 Task: Check a repository's "Commit History Graph" for code visualization.
Action: Mouse moved to (1236, 78)
Screenshot: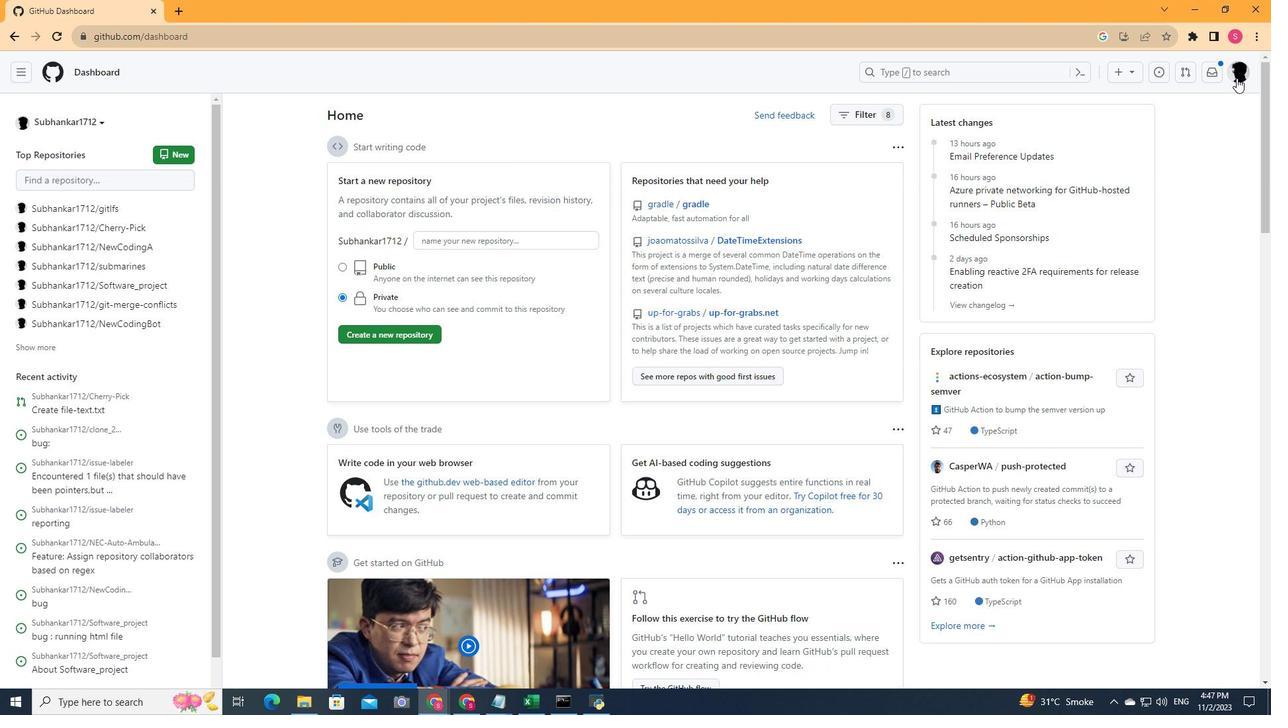 
Action: Mouse pressed left at (1236, 78)
Screenshot: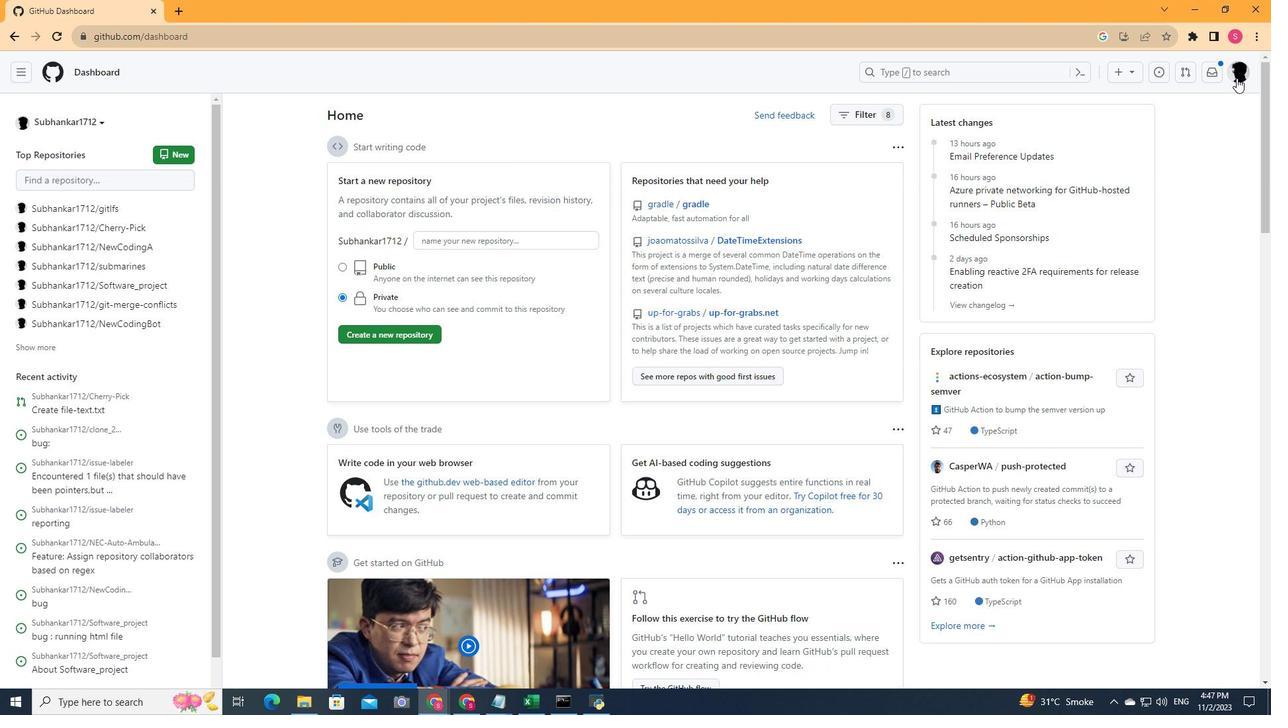 
Action: Mouse moved to (1154, 166)
Screenshot: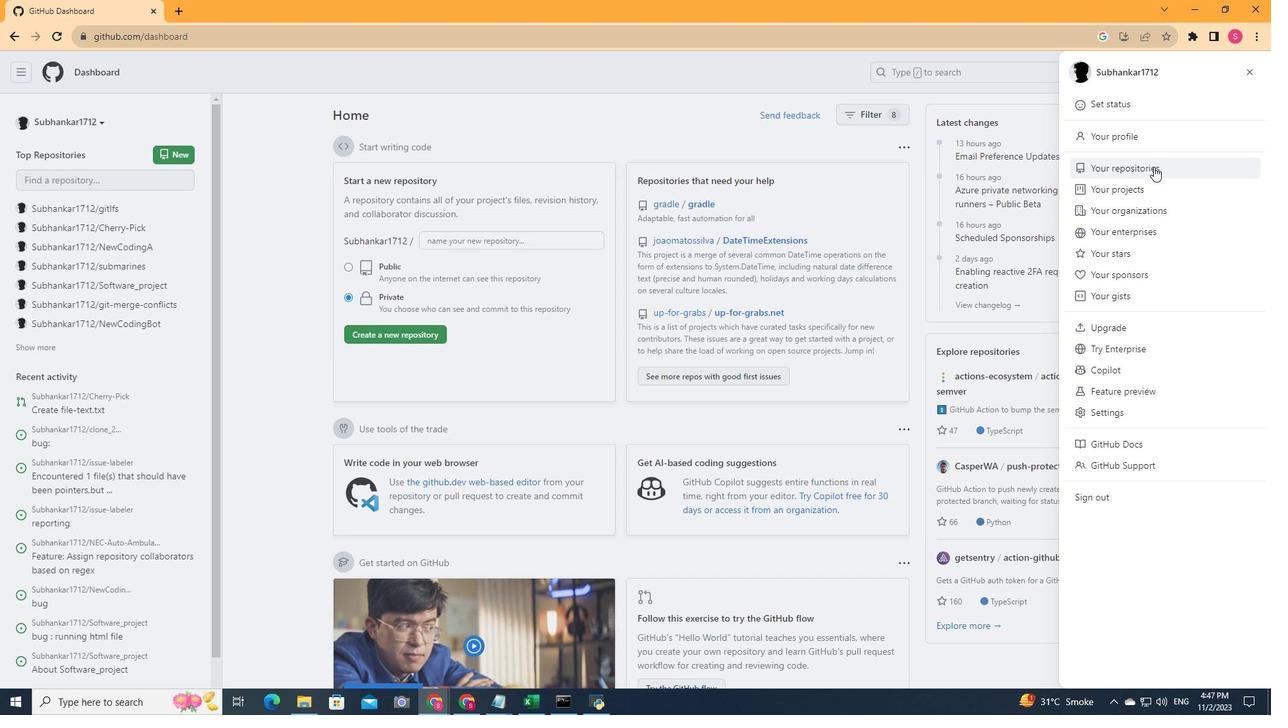 
Action: Mouse pressed left at (1154, 166)
Screenshot: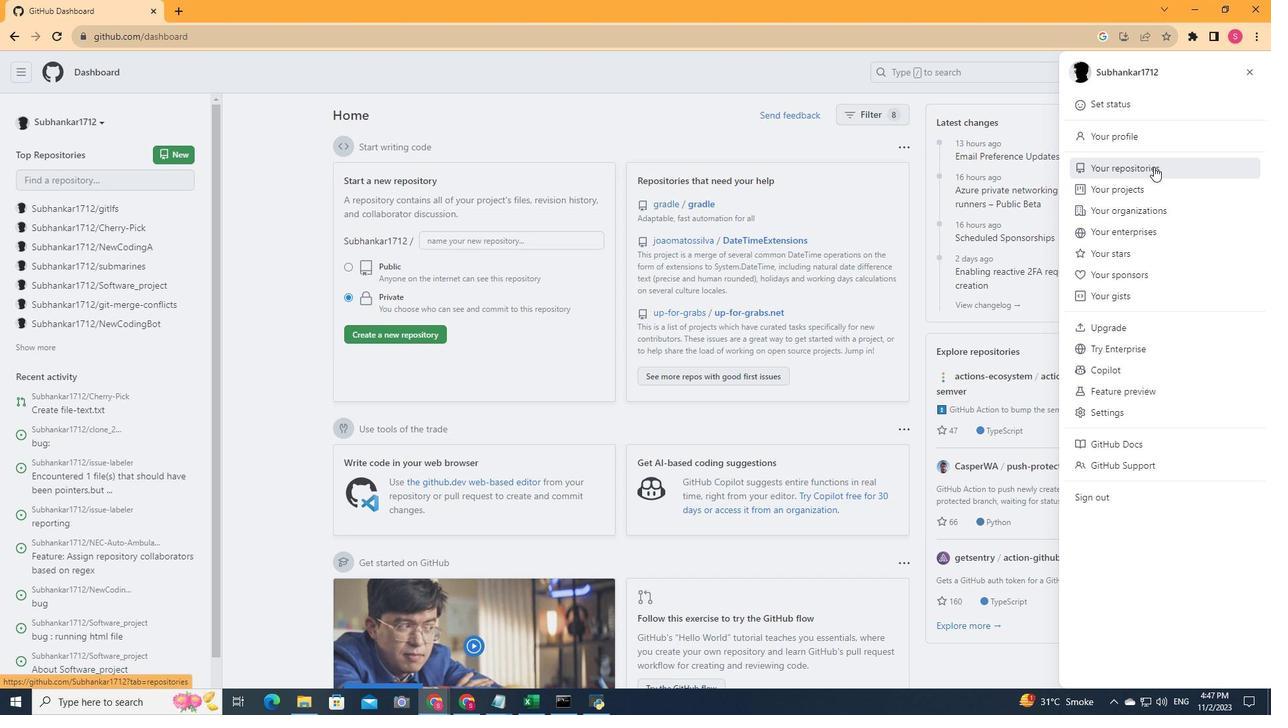 
Action: Mouse moved to (658, 254)
Screenshot: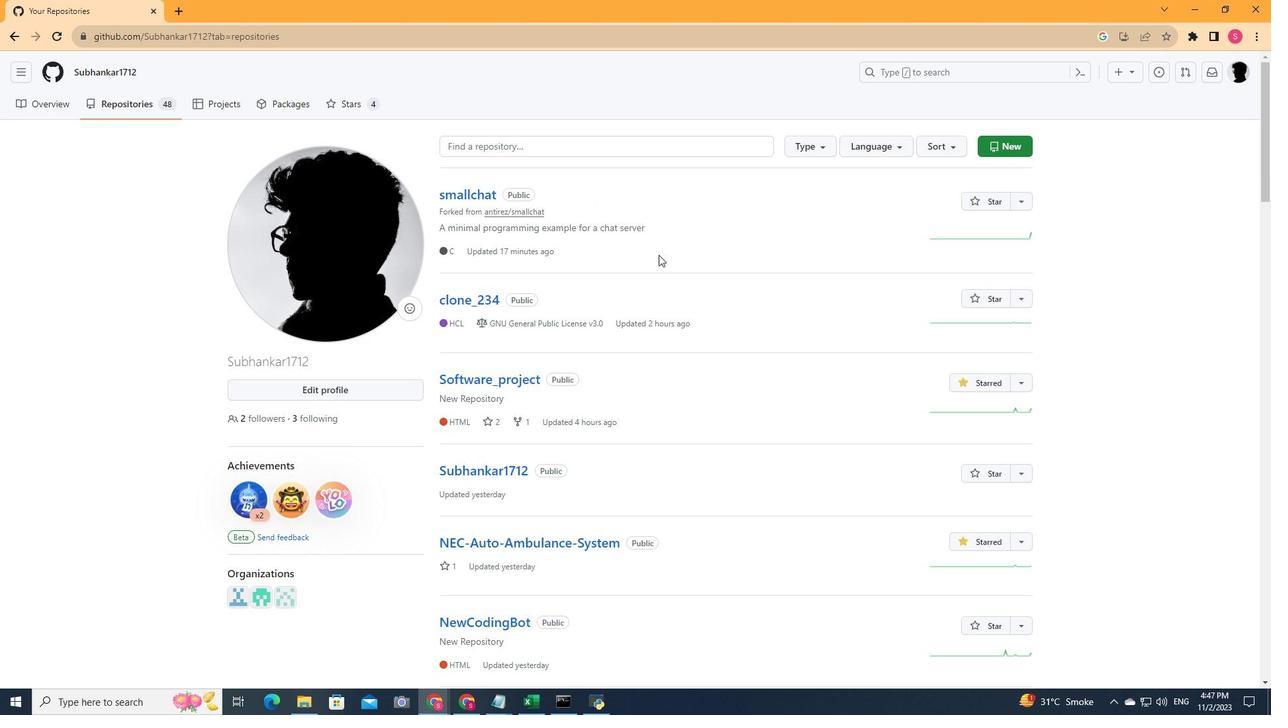
Action: Mouse scrolled (658, 254) with delta (0, 0)
Screenshot: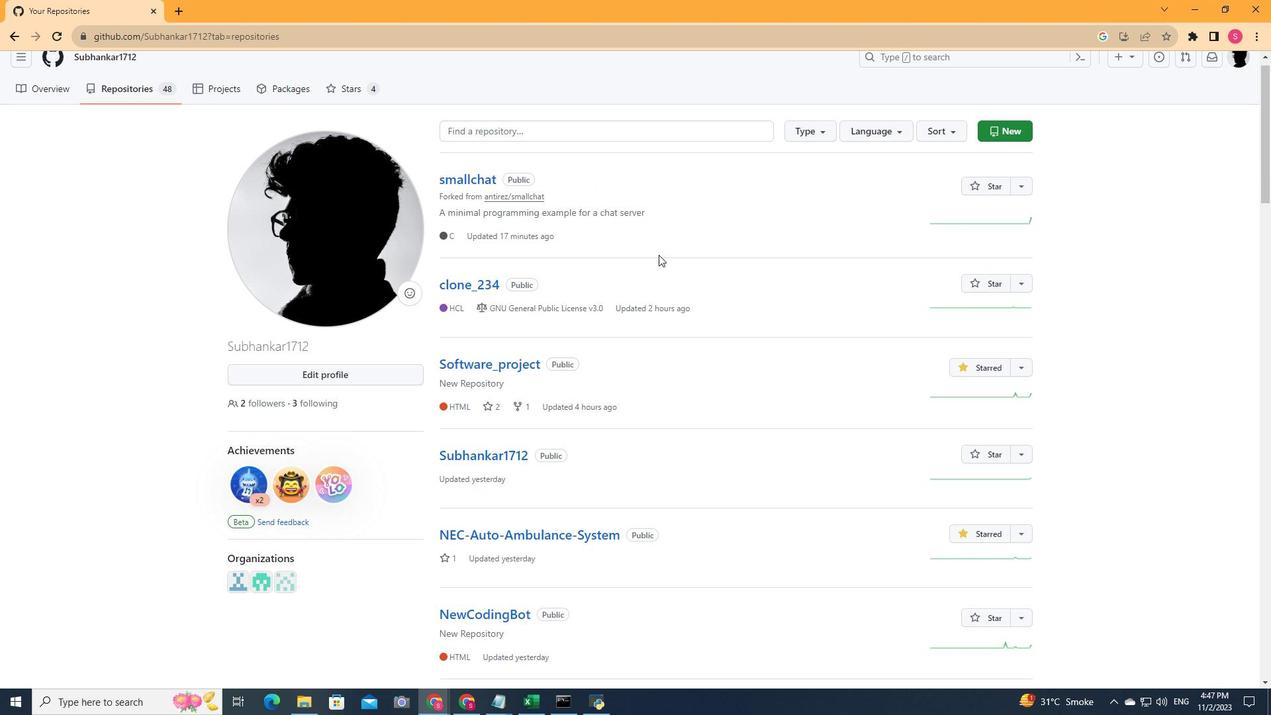 
Action: Mouse scrolled (658, 254) with delta (0, 0)
Screenshot: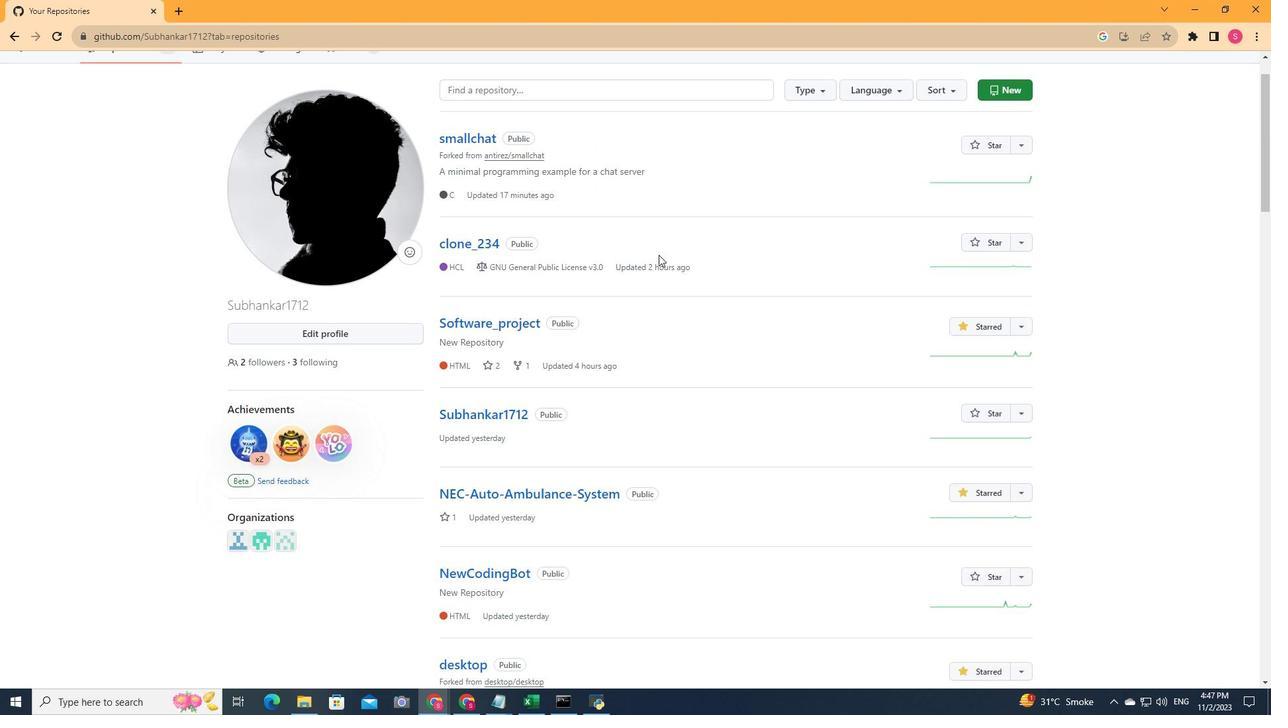 
Action: Mouse scrolled (658, 254) with delta (0, 0)
Screenshot: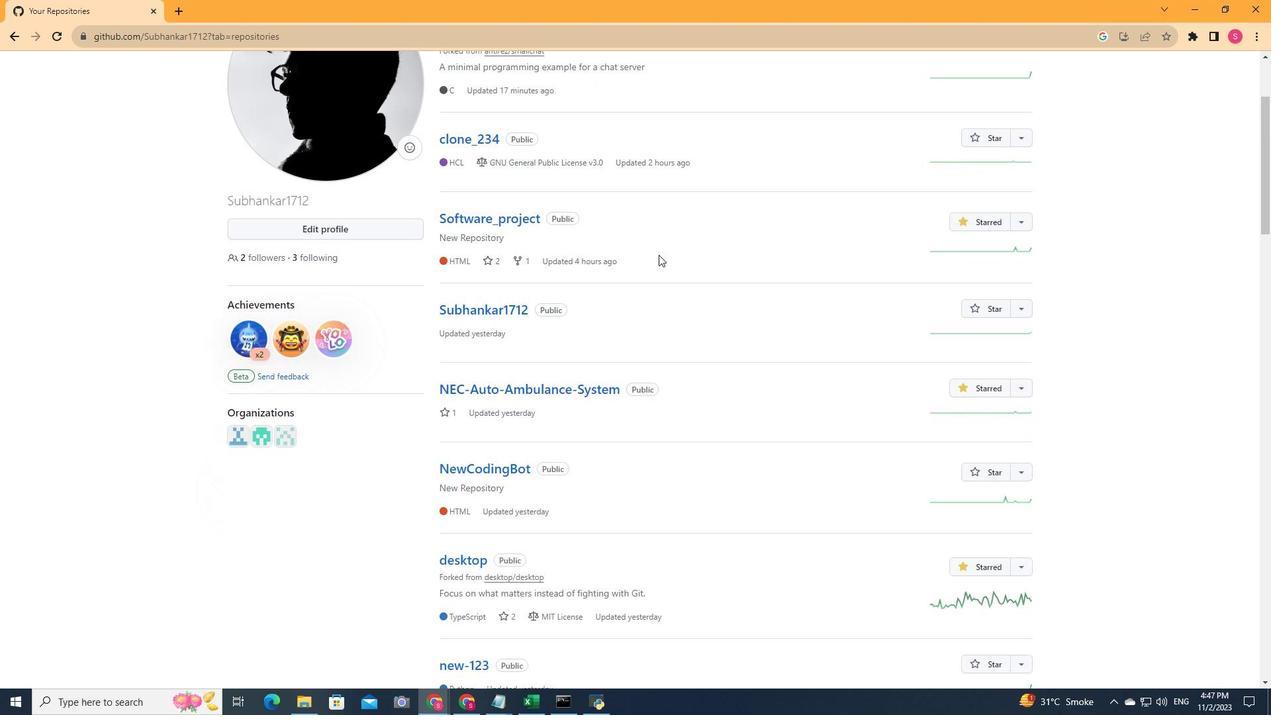 
Action: Mouse moved to (622, 346)
Screenshot: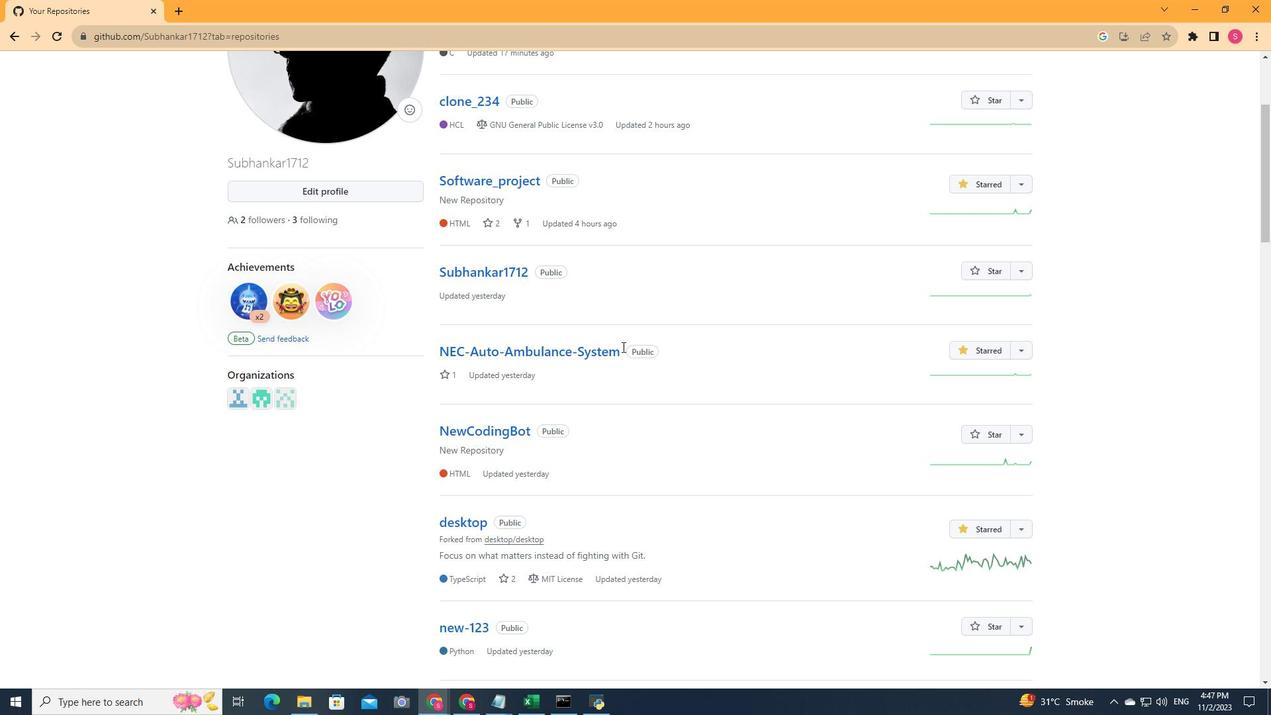 
Action: Mouse scrolled (622, 346) with delta (0, 0)
Screenshot: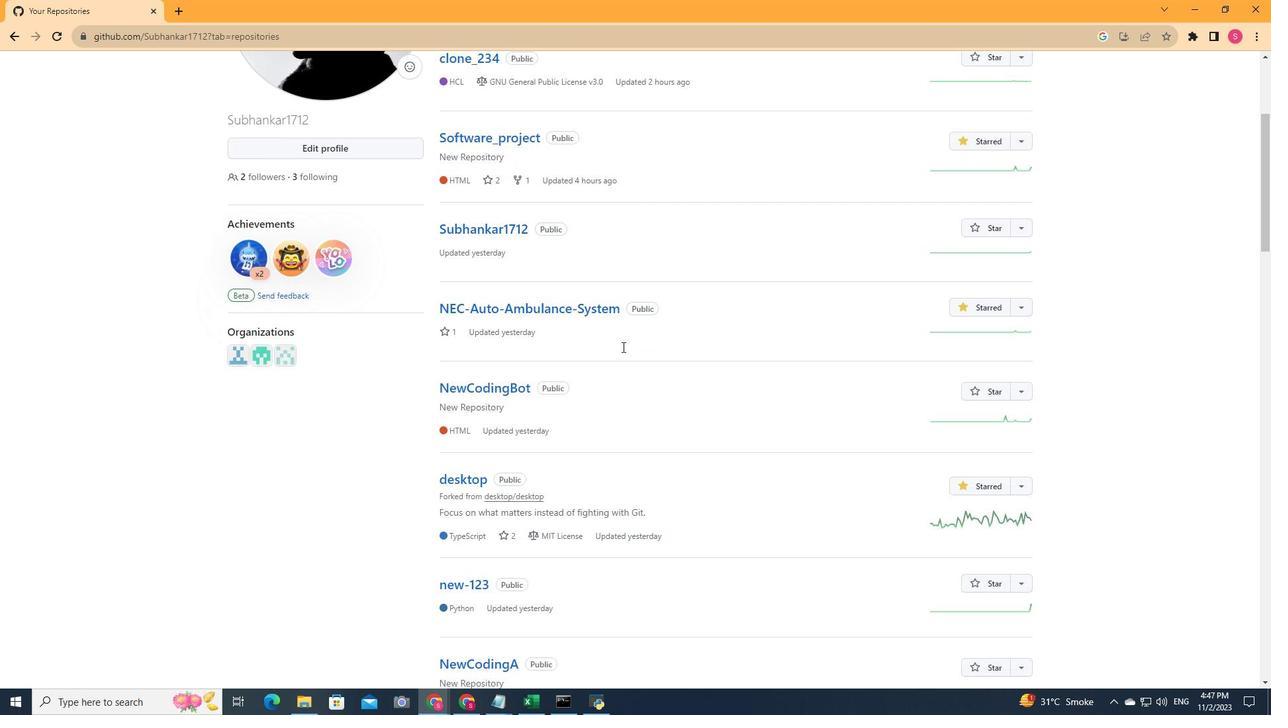 
Action: Mouse scrolled (622, 346) with delta (0, 0)
Screenshot: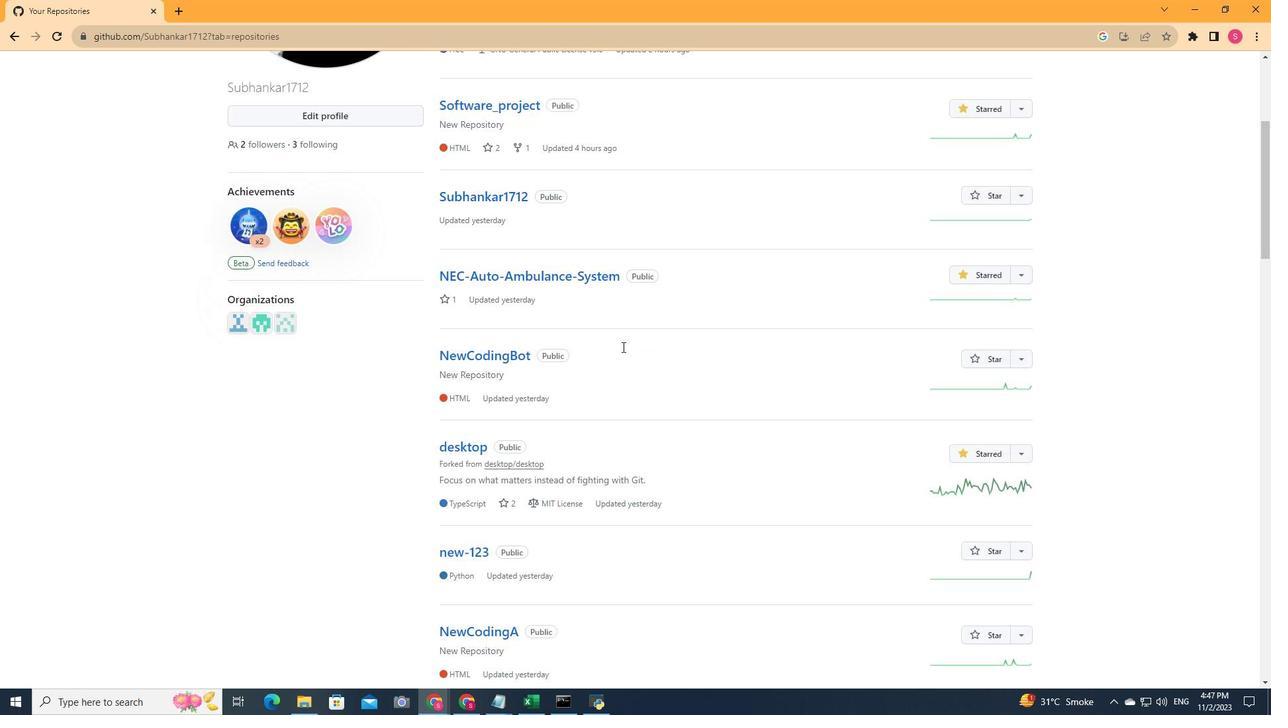 
Action: Mouse moved to (709, 408)
Screenshot: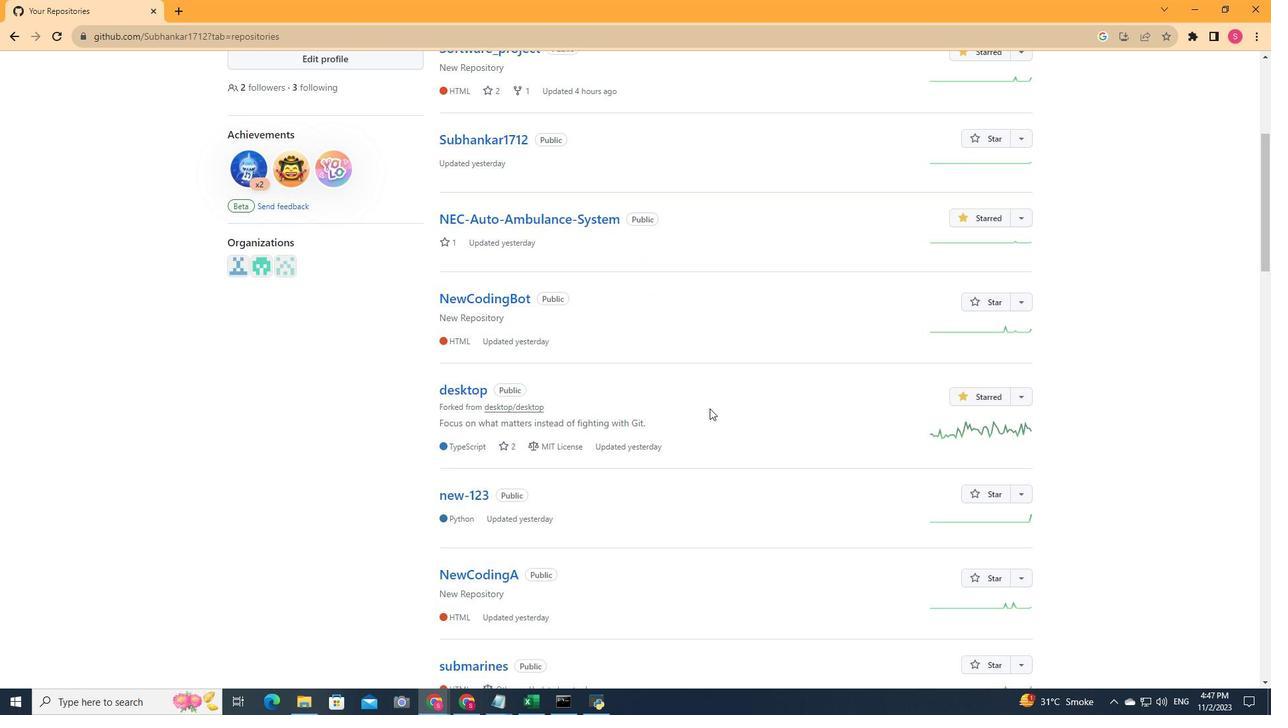 
Action: Mouse scrolled (709, 407) with delta (0, 0)
Screenshot: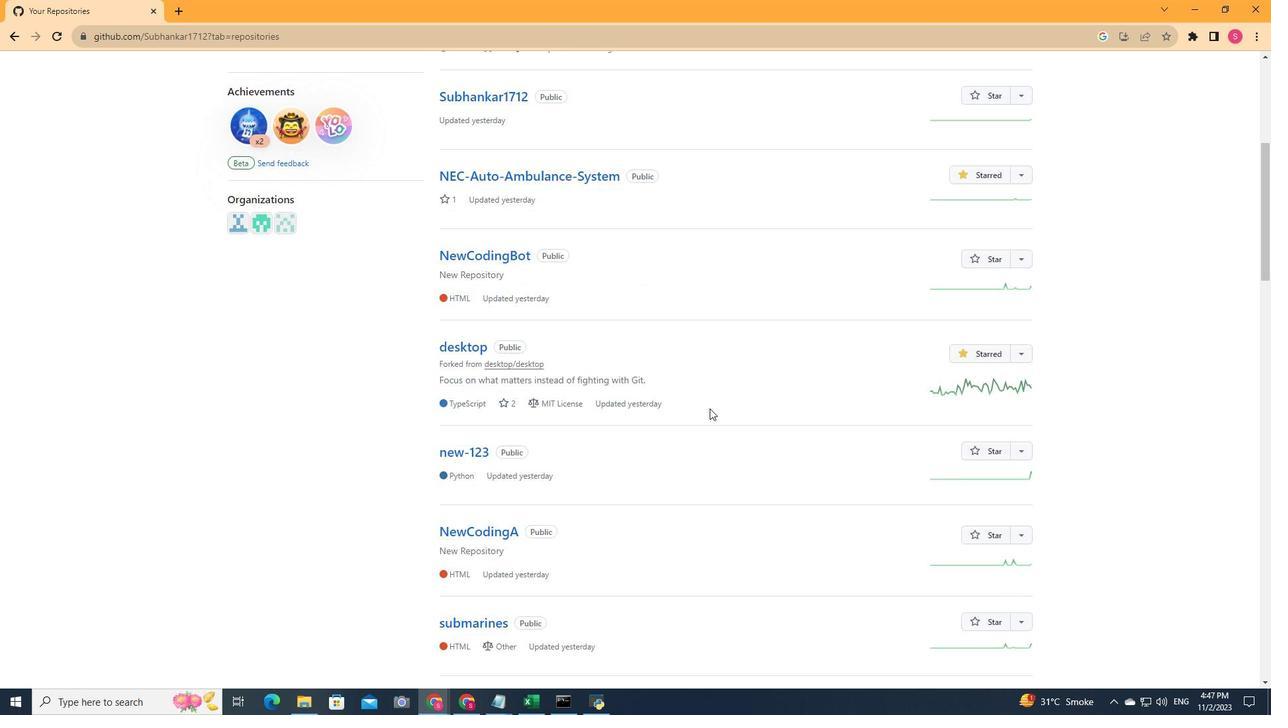 
Action: Mouse scrolled (709, 407) with delta (0, 0)
Screenshot: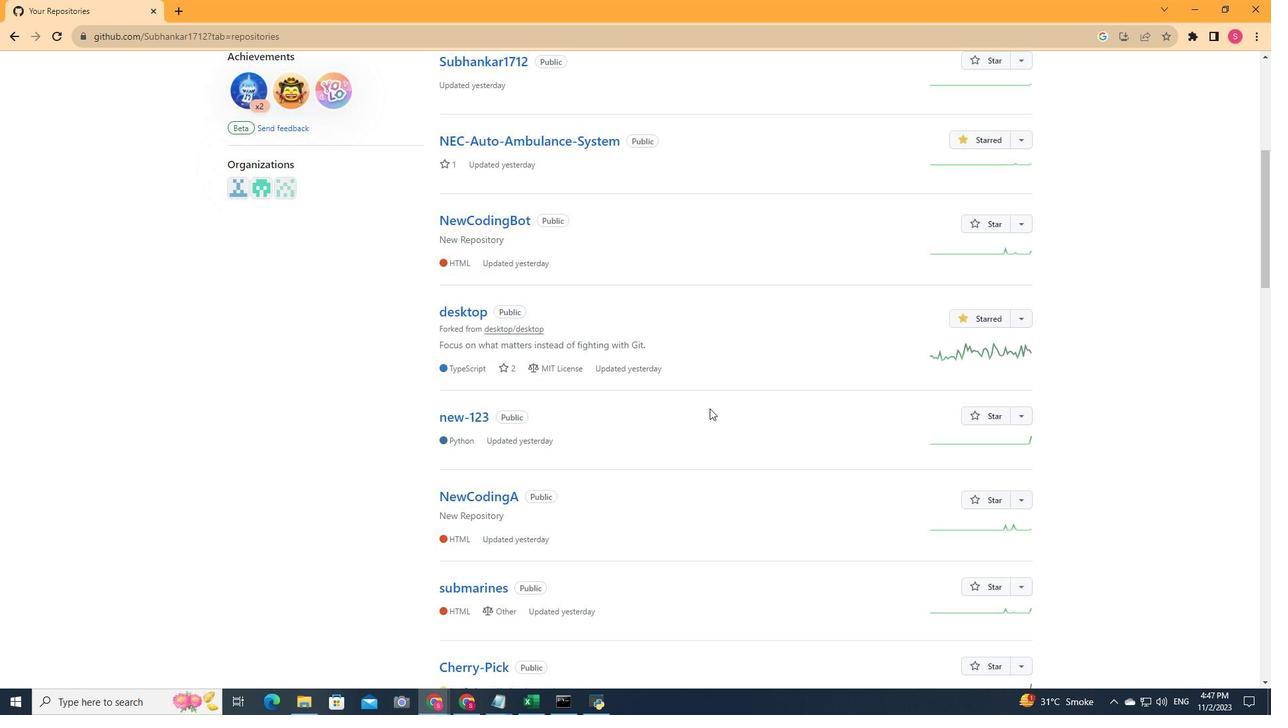 
Action: Mouse moved to (466, 538)
Screenshot: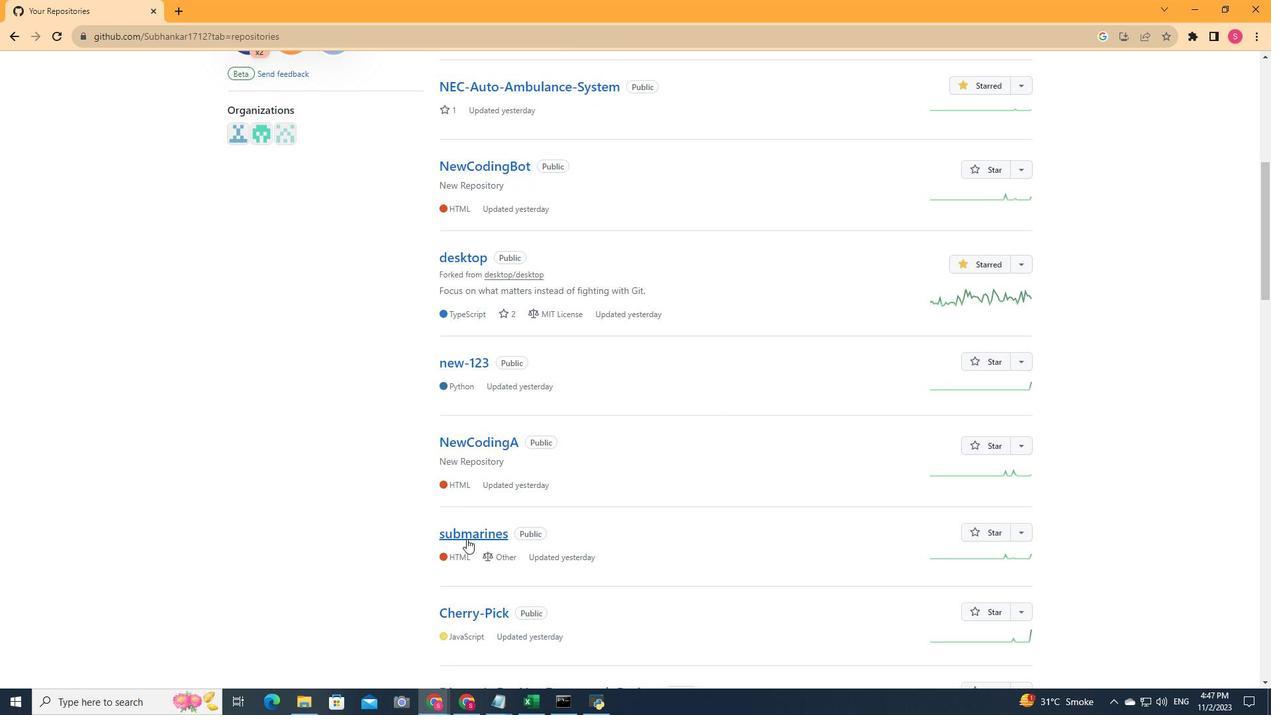 
Action: Mouse pressed left at (466, 538)
Screenshot: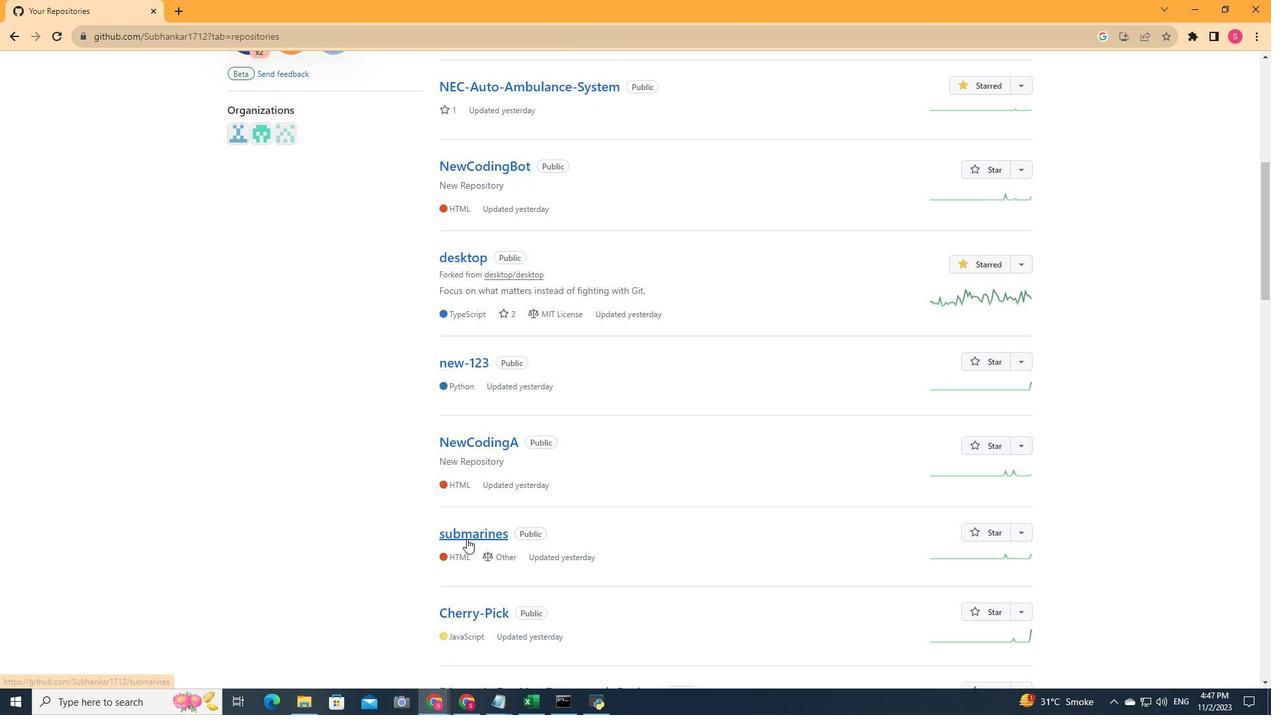 
Action: Mouse moved to (495, 99)
Screenshot: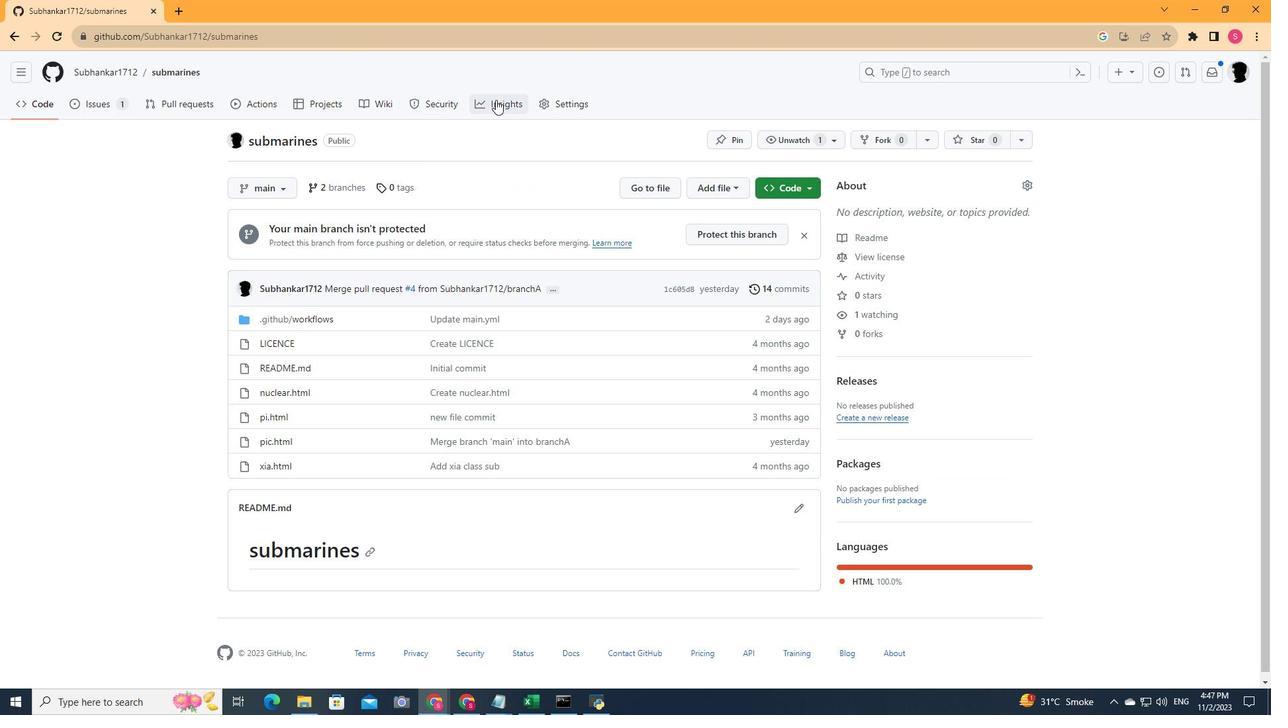 
Action: Mouse pressed left at (495, 99)
Screenshot: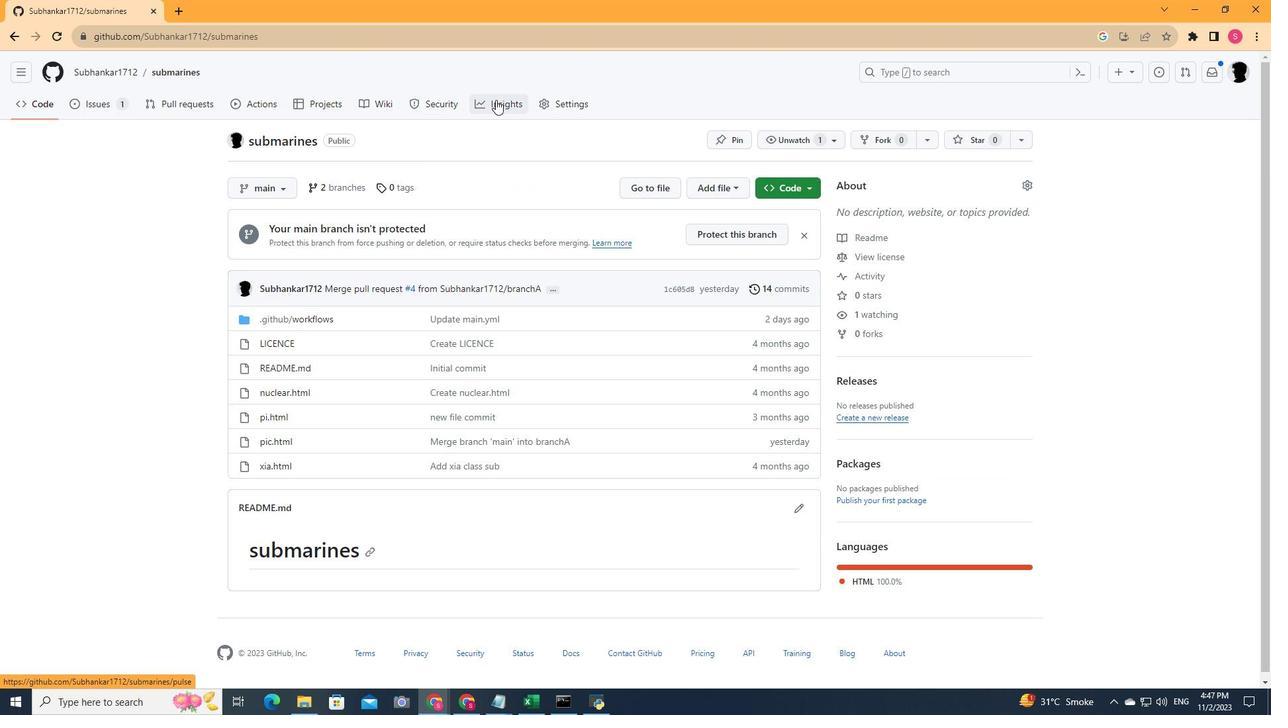 
Action: Mouse moved to (253, 275)
Screenshot: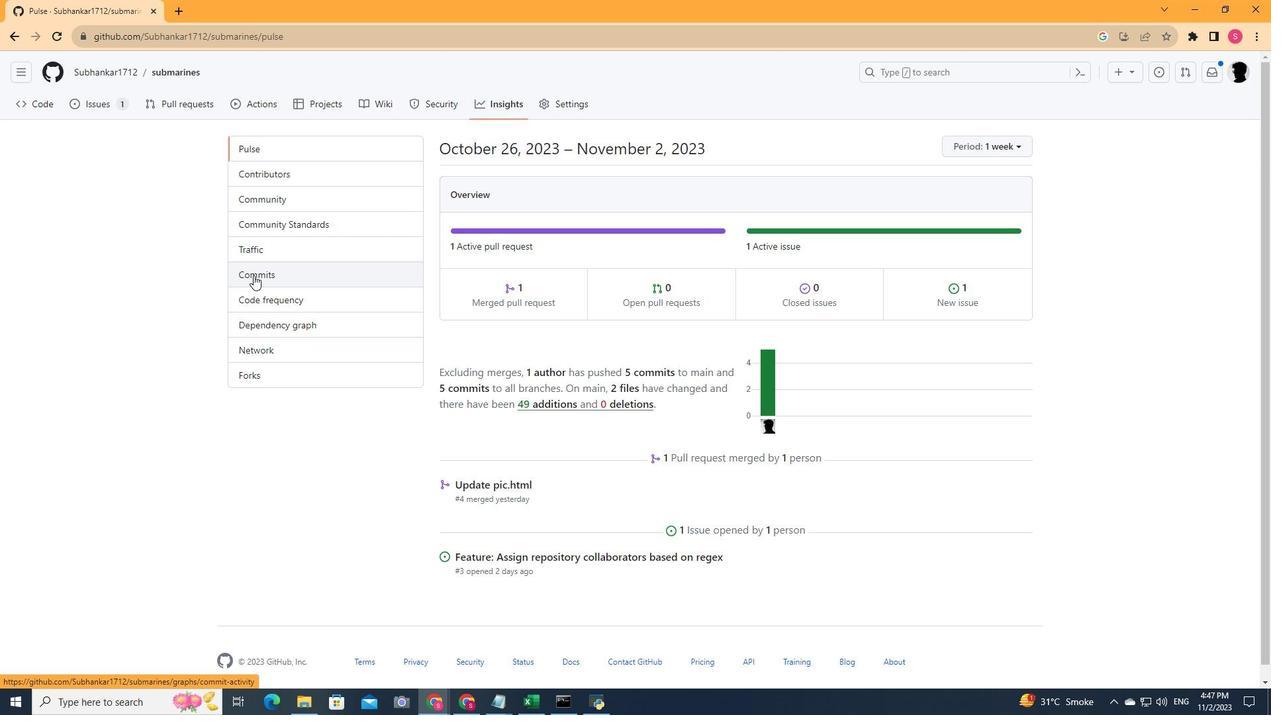 
Action: Mouse pressed left at (253, 275)
Screenshot: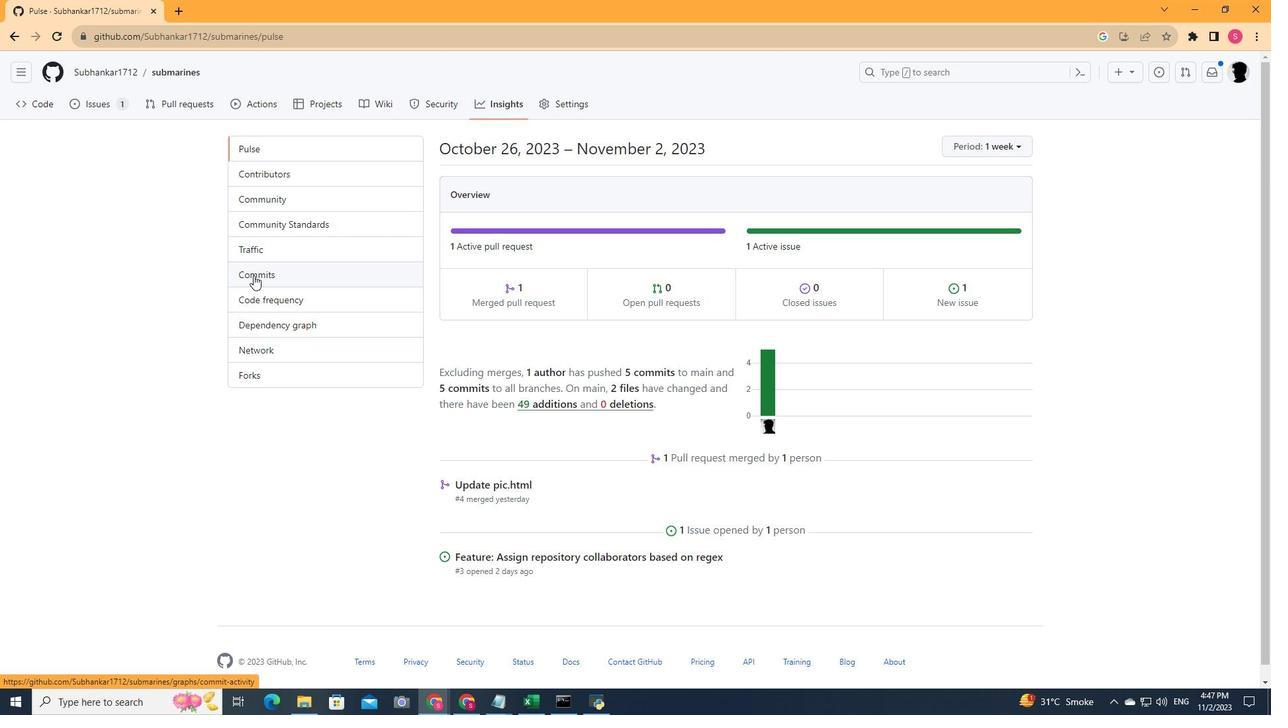 
Action: Mouse moved to (663, 349)
Screenshot: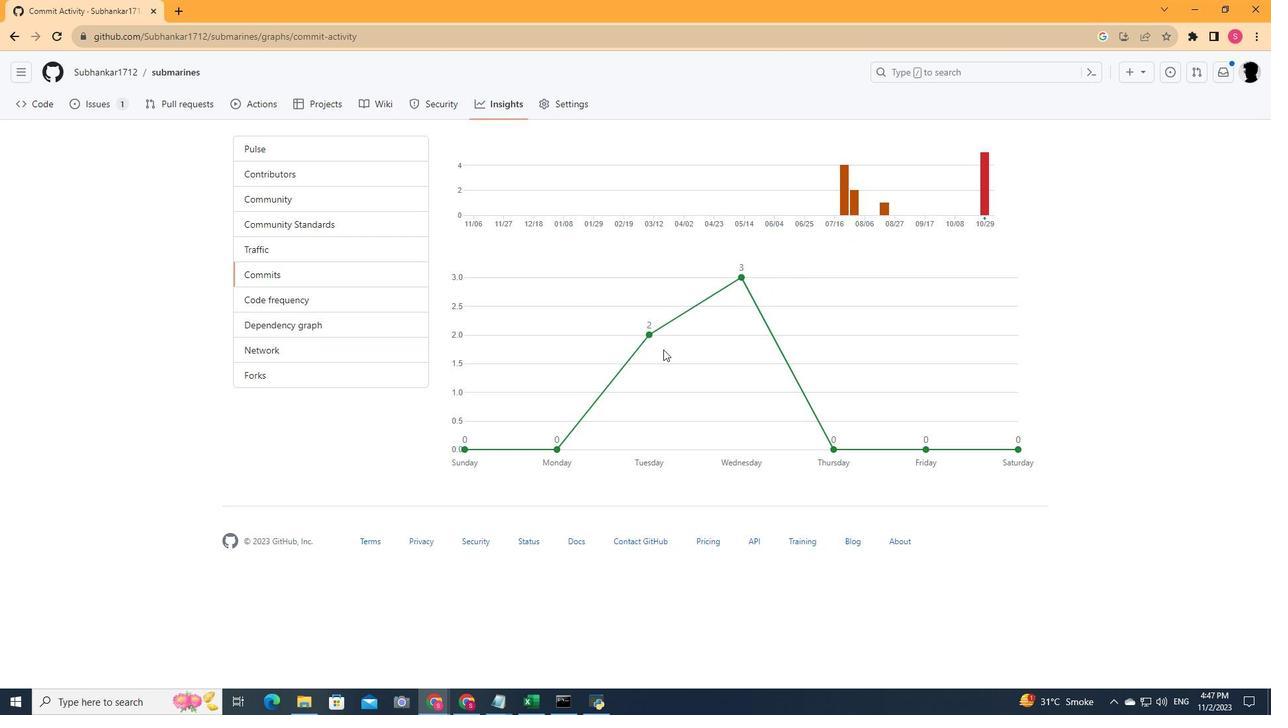 
Action: Mouse scrolled (663, 350) with delta (0, 0)
Screenshot: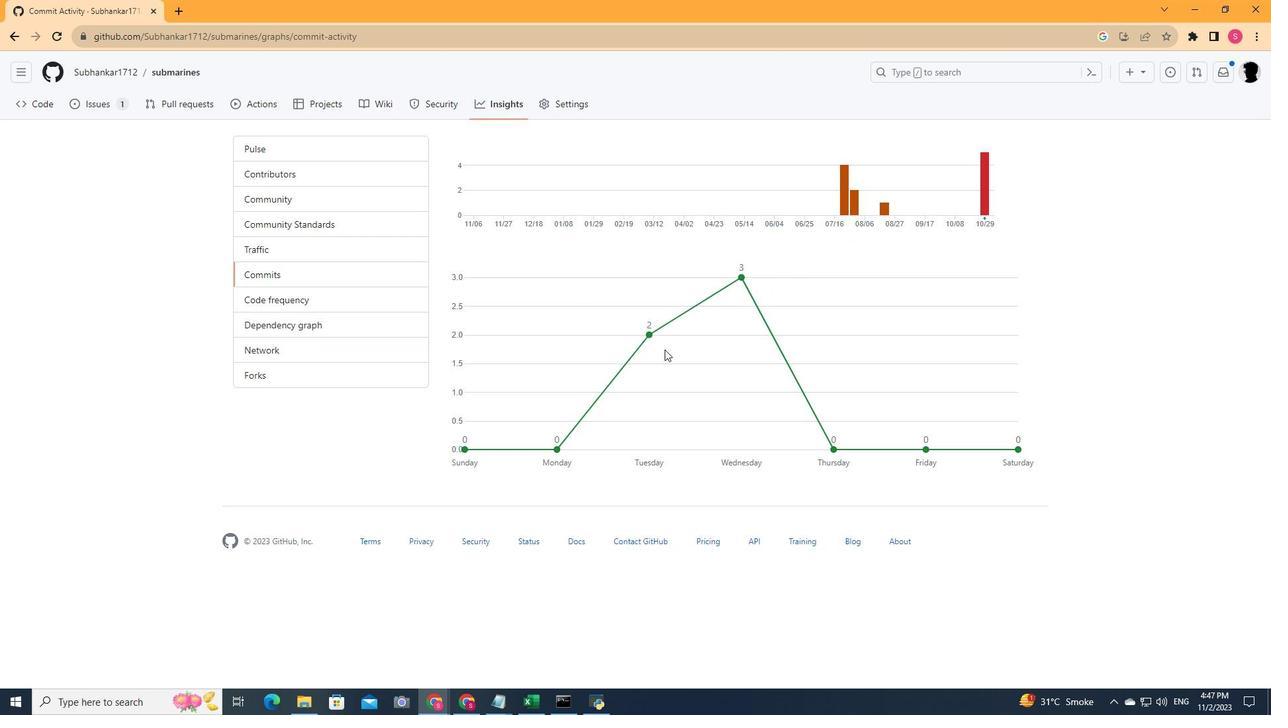 
Action: Mouse scrolled (663, 350) with delta (0, 0)
Screenshot: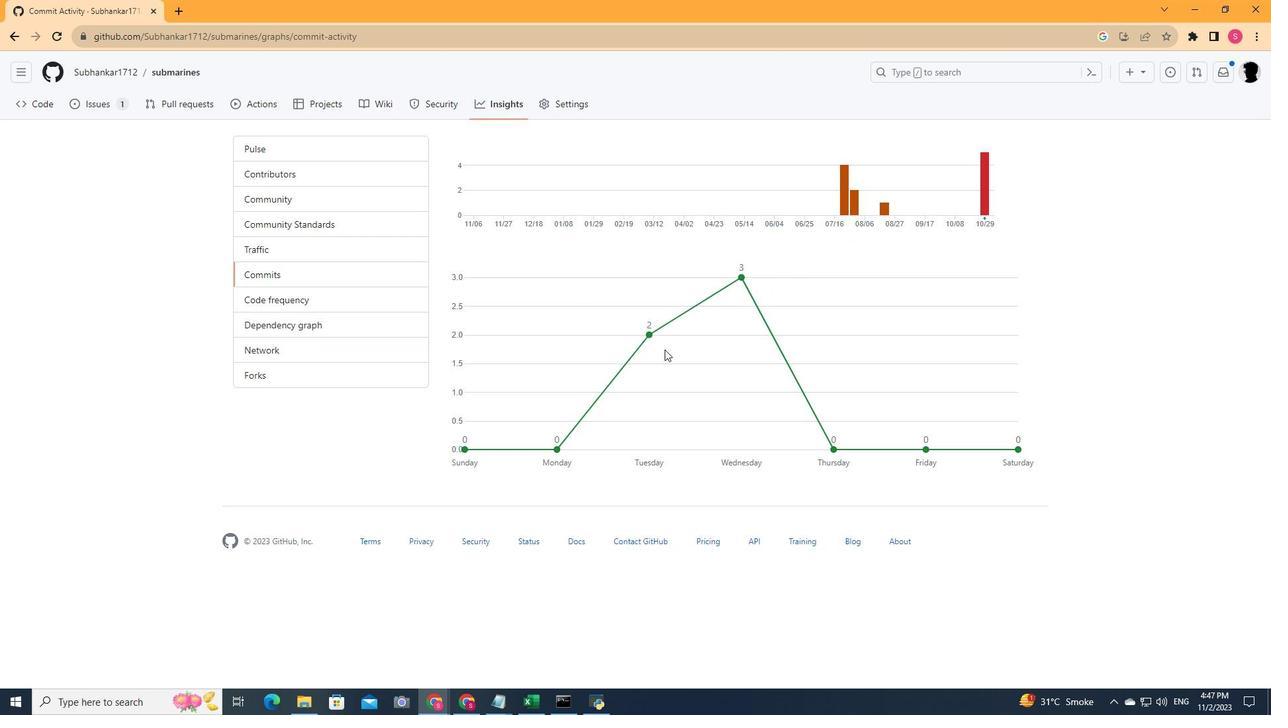 
Action: Mouse moved to (664, 349)
Screenshot: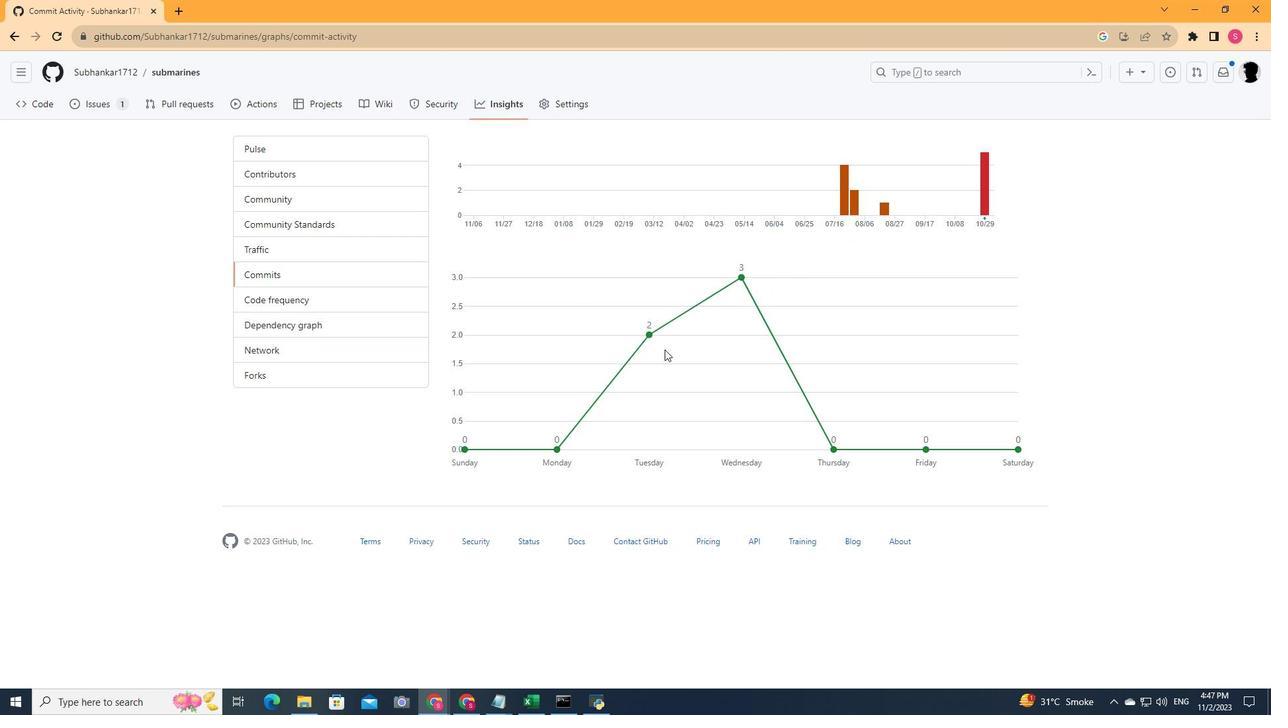 
Action: Mouse scrolled (664, 350) with delta (0, 0)
Screenshot: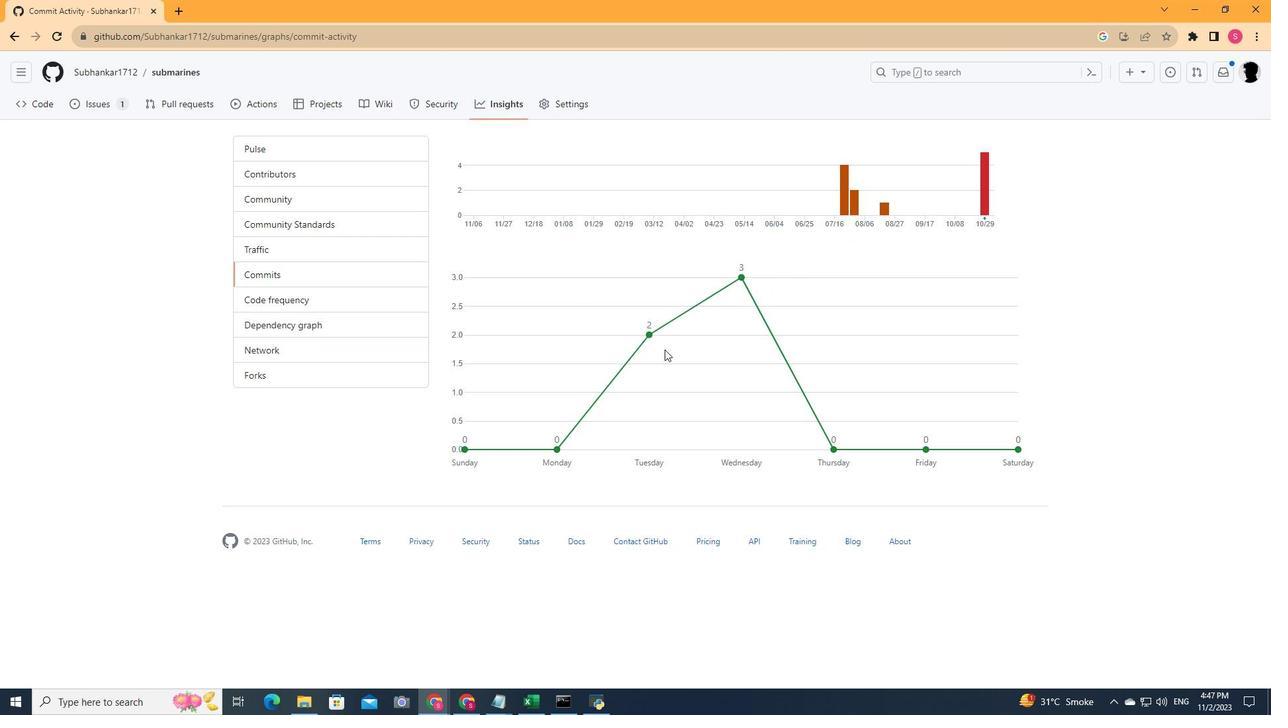 
Action: Mouse moved to (978, 423)
Screenshot: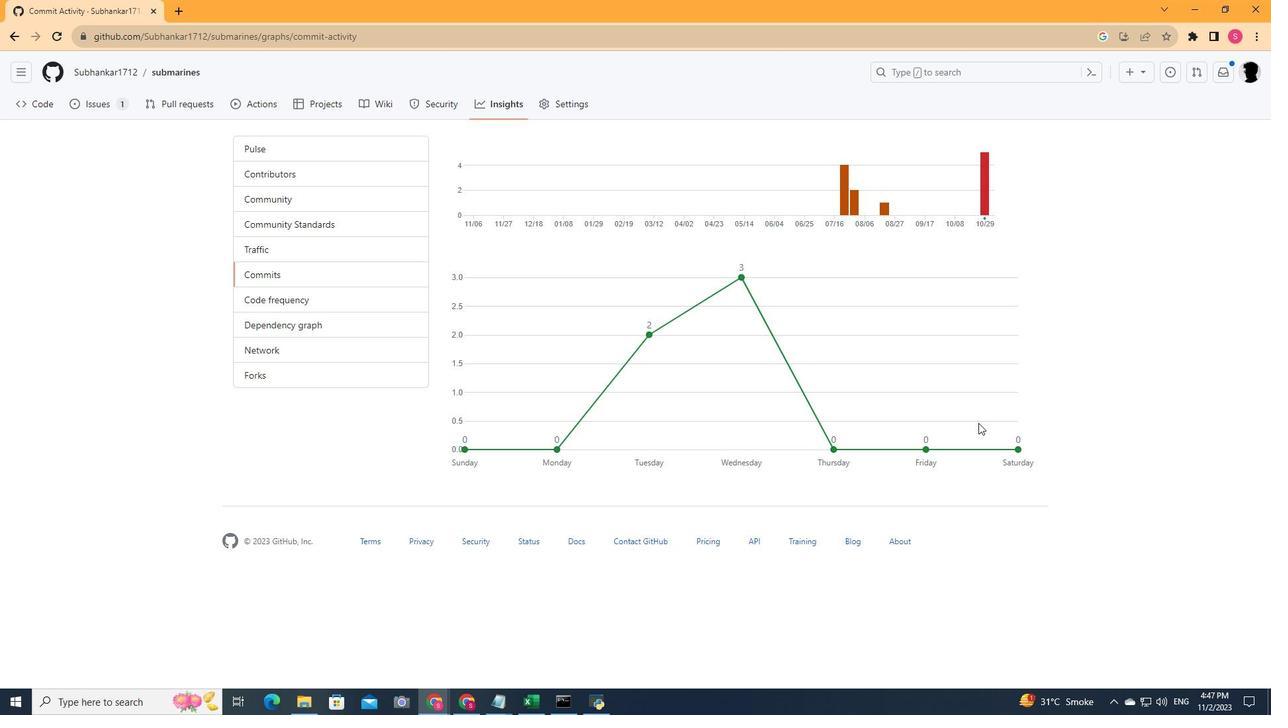 
